 Task: Create a rule from the Routing list, Task moved to a section -> Set Priority in the project AgileGenie , set the section as To-Do and set the priority of the task as  High
Action: Mouse moved to (1297, 117)
Screenshot: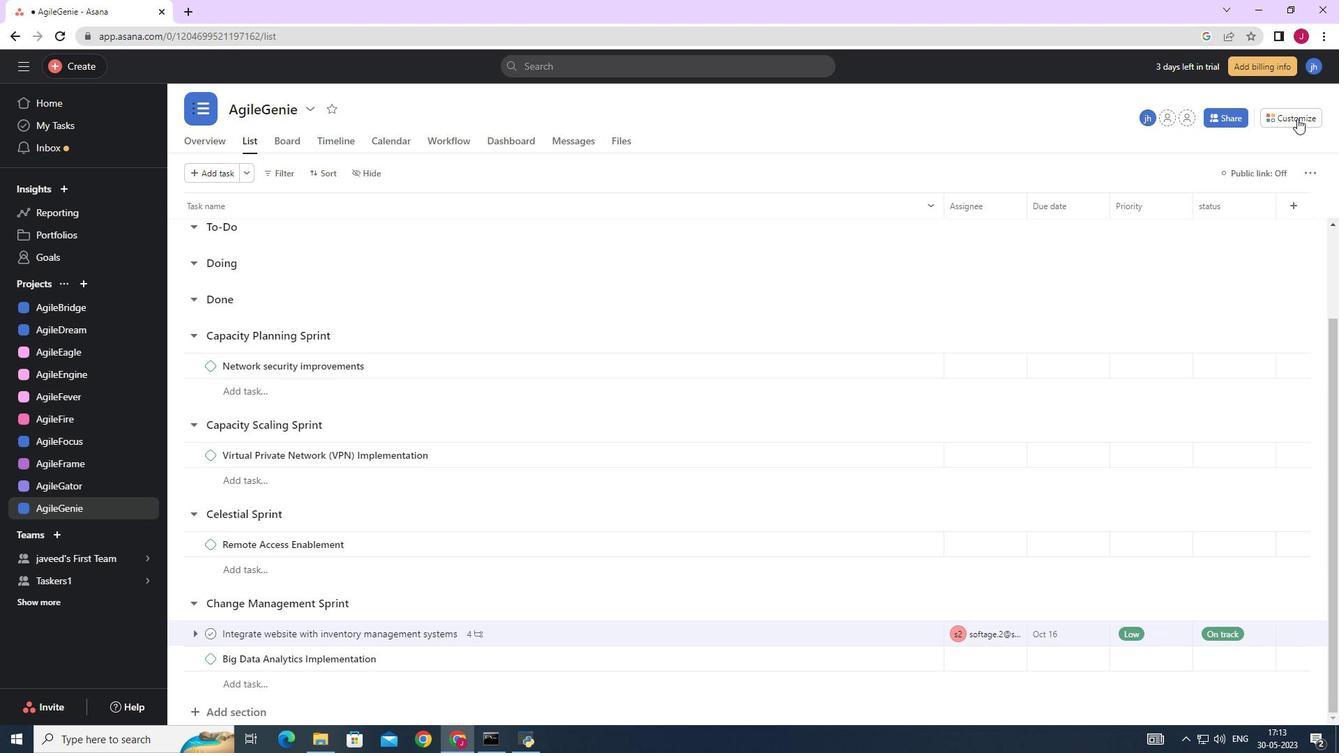 
Action: Mouse pressed left at (1297, 117)
Screenshot: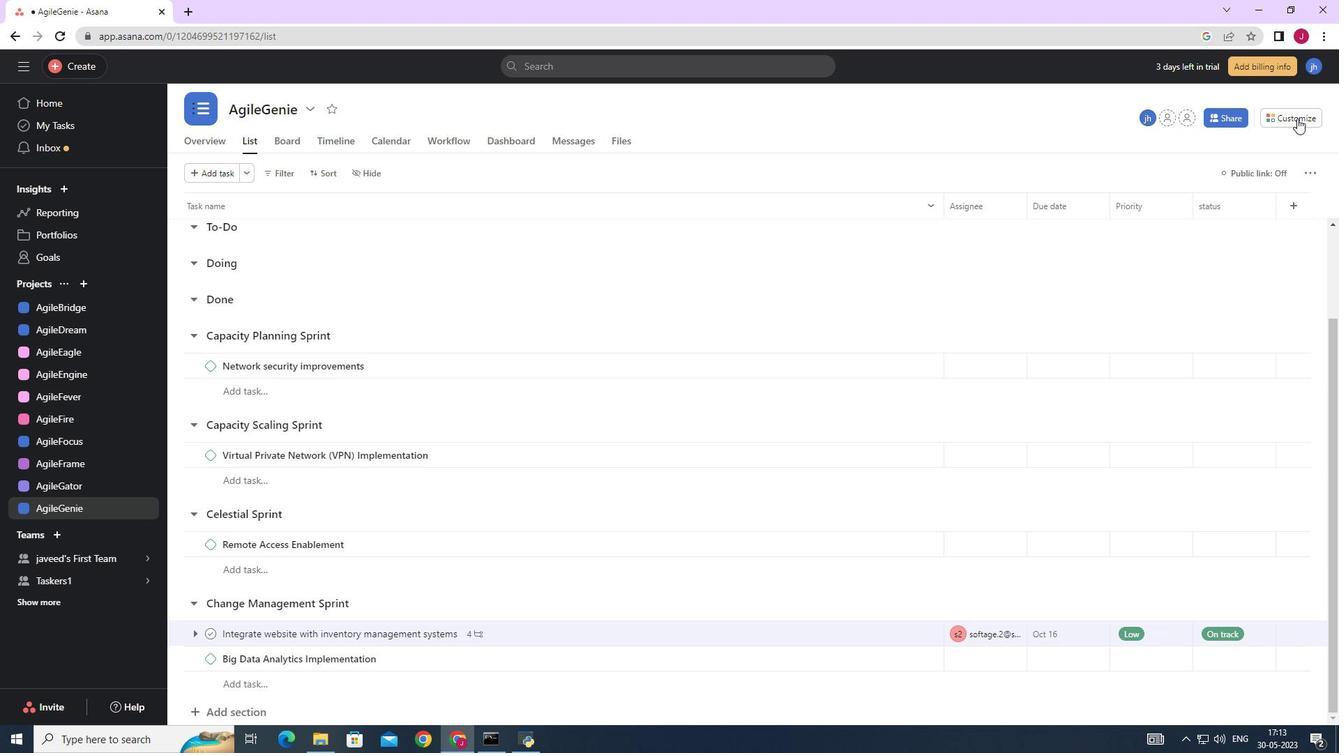 
Action: Mouse moved to (1053, 315)
Screenshot: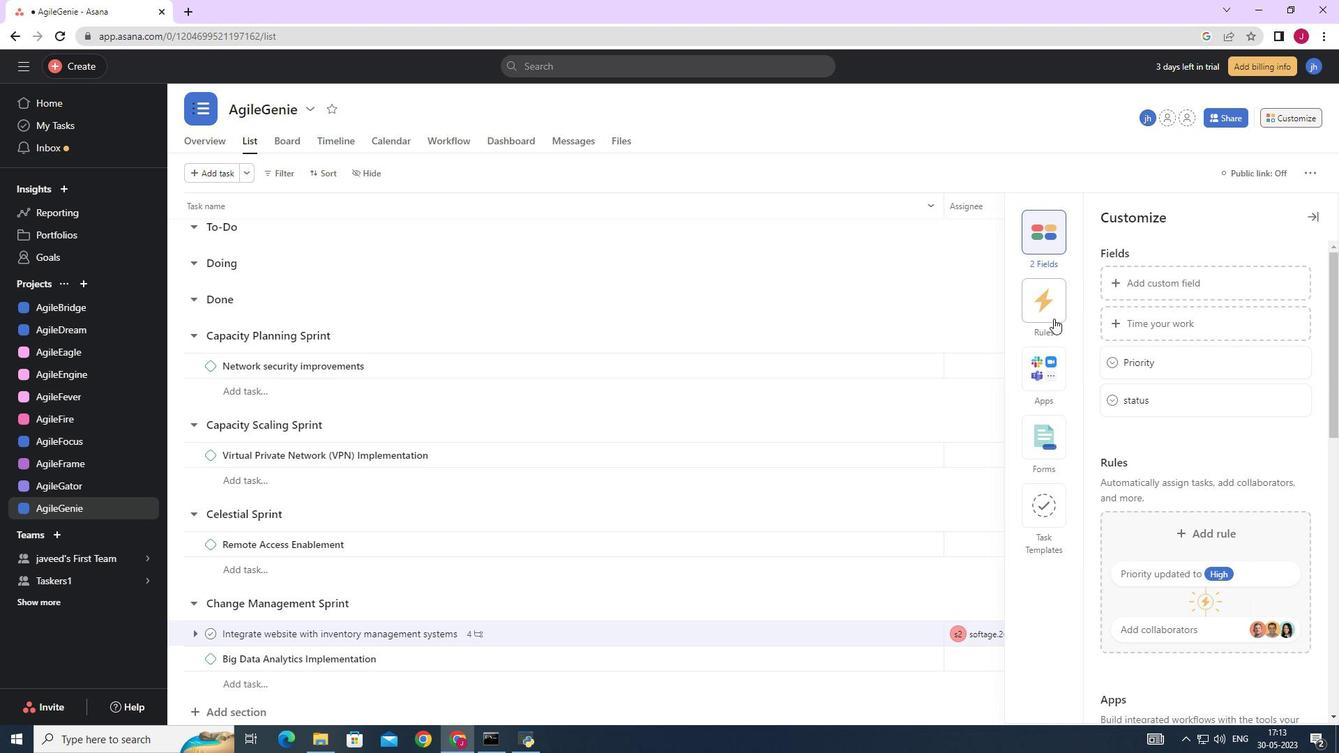 
Action: Mouse pressed left at (1053, 315)
Screenshot: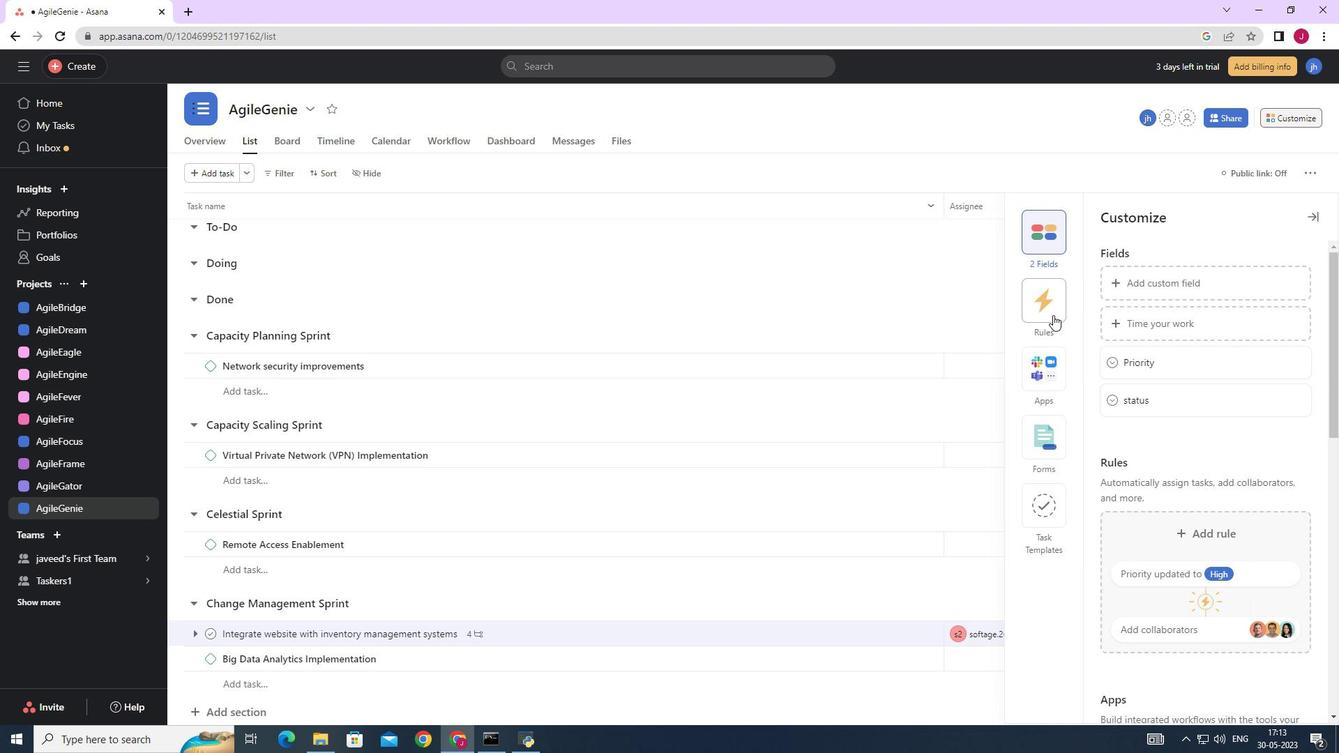 
Action: Mouse moved to (1137, 314)
Screenshot: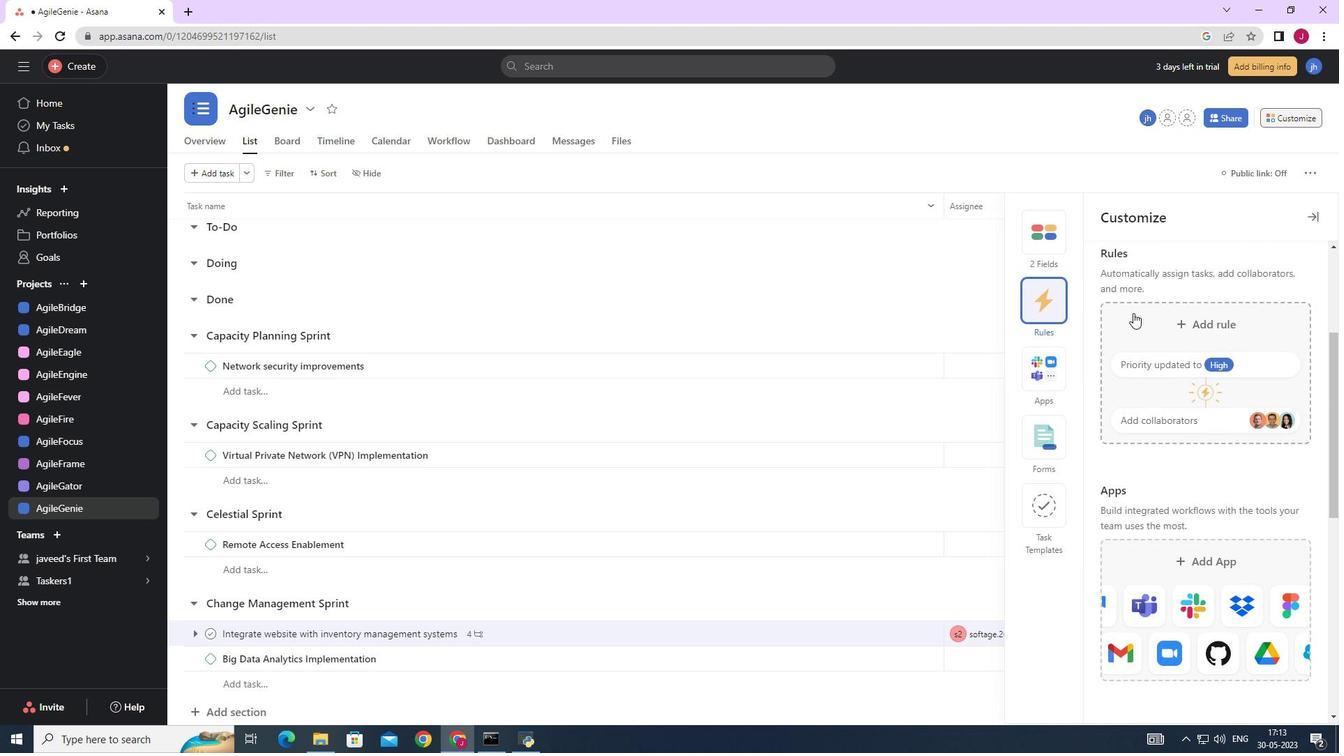 
Action: Mouse pressed left at (1137, 314)
Screenshot: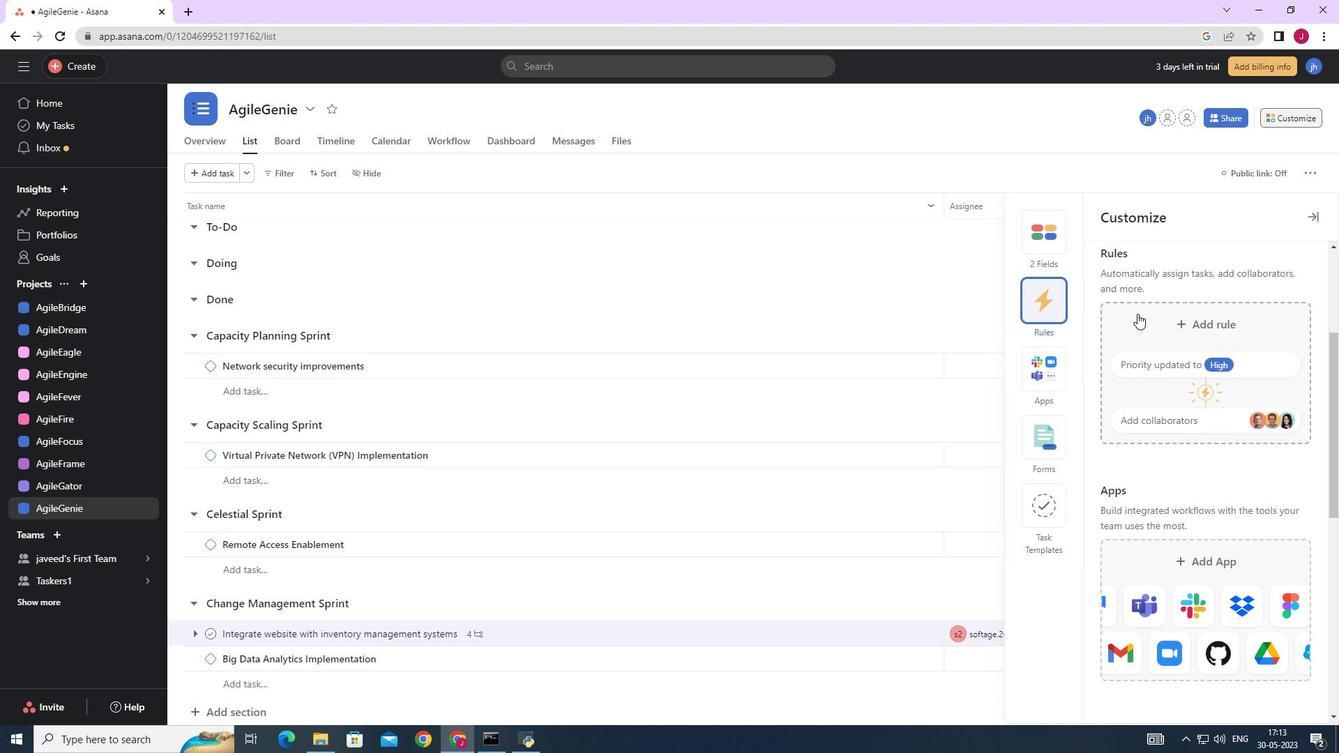 
Action: Mouse moved to (295, 182)
Screenshot: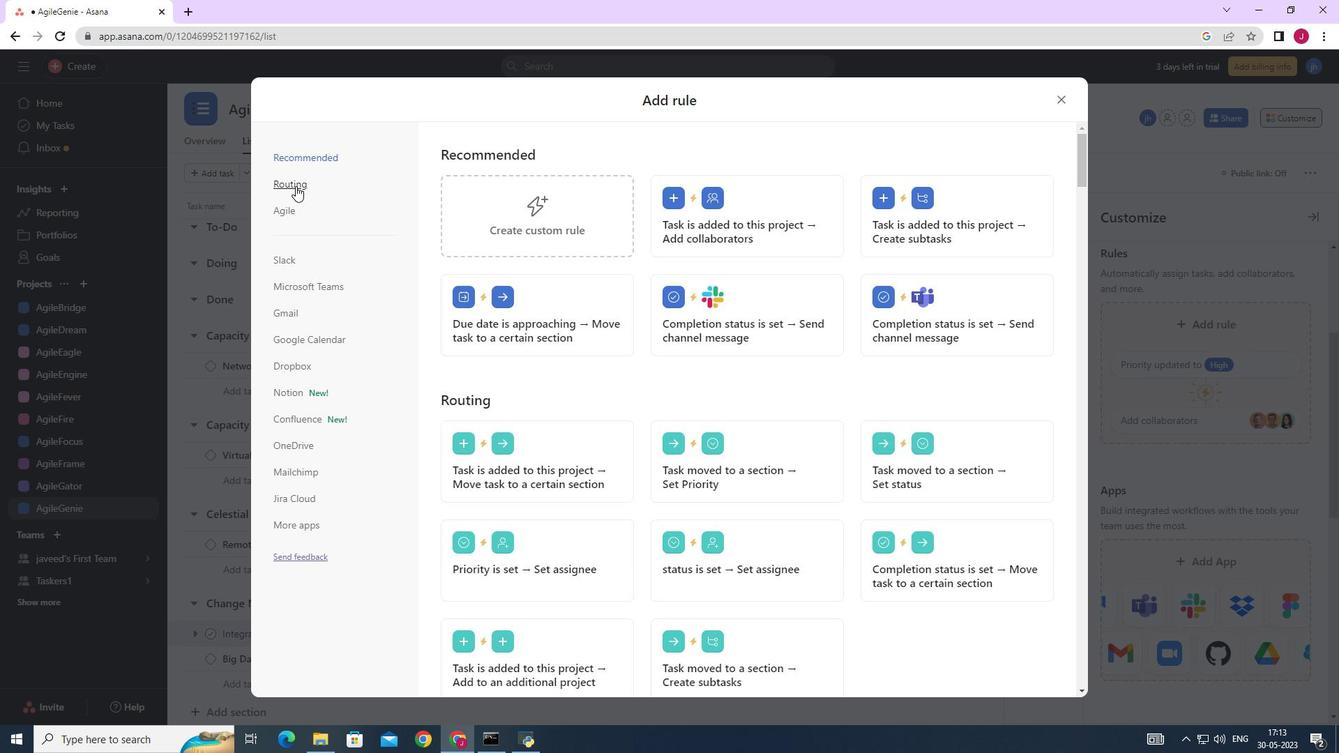 
Action: Mouse pressed left at (295, 182)
Screenshot: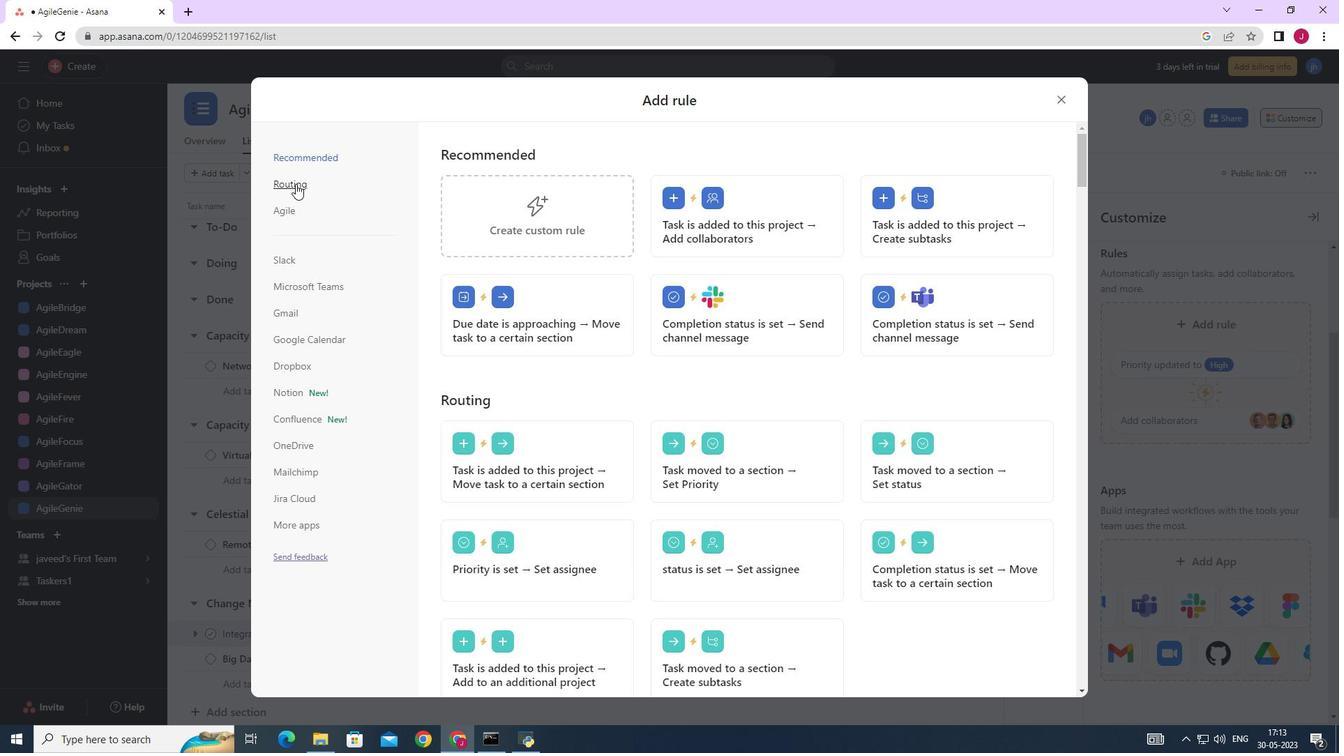 
Action: Mouse moved to (710, 229)
Screenshot: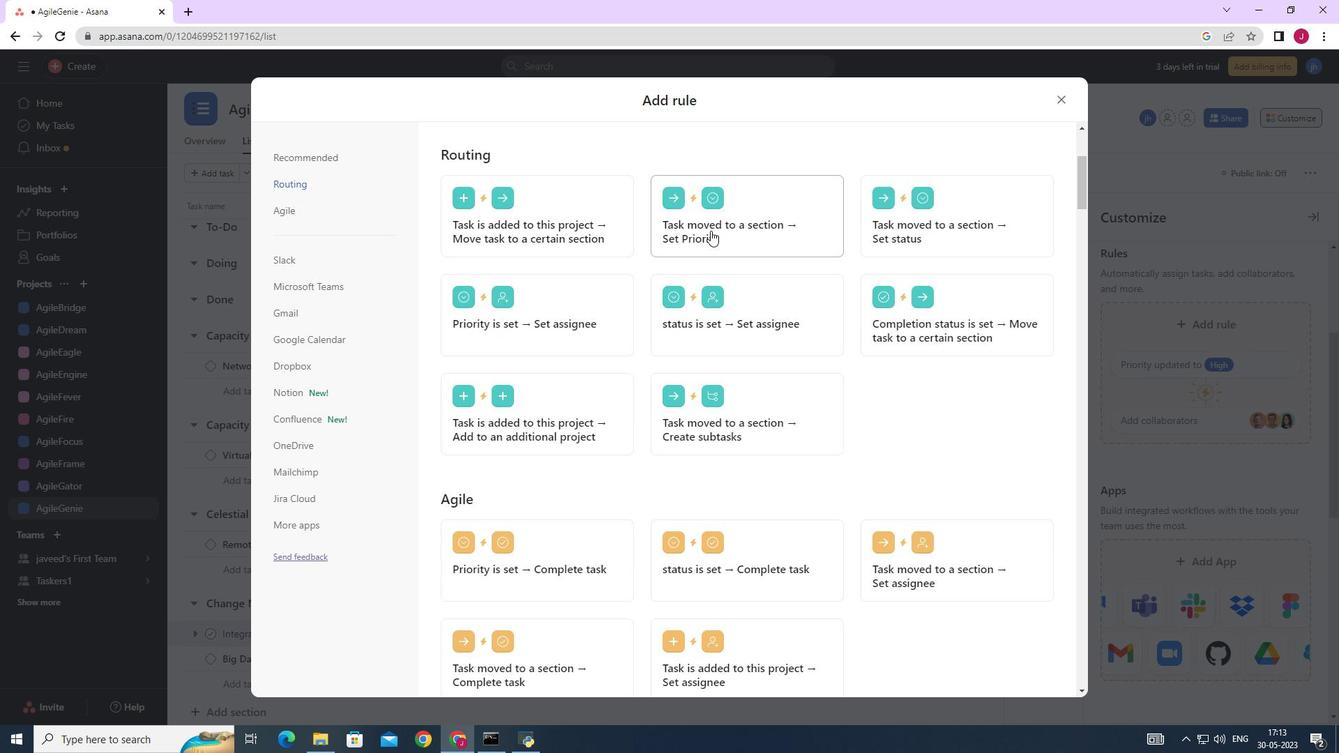 
Action: Mouse pressed left at (710, 229)
Screenshot: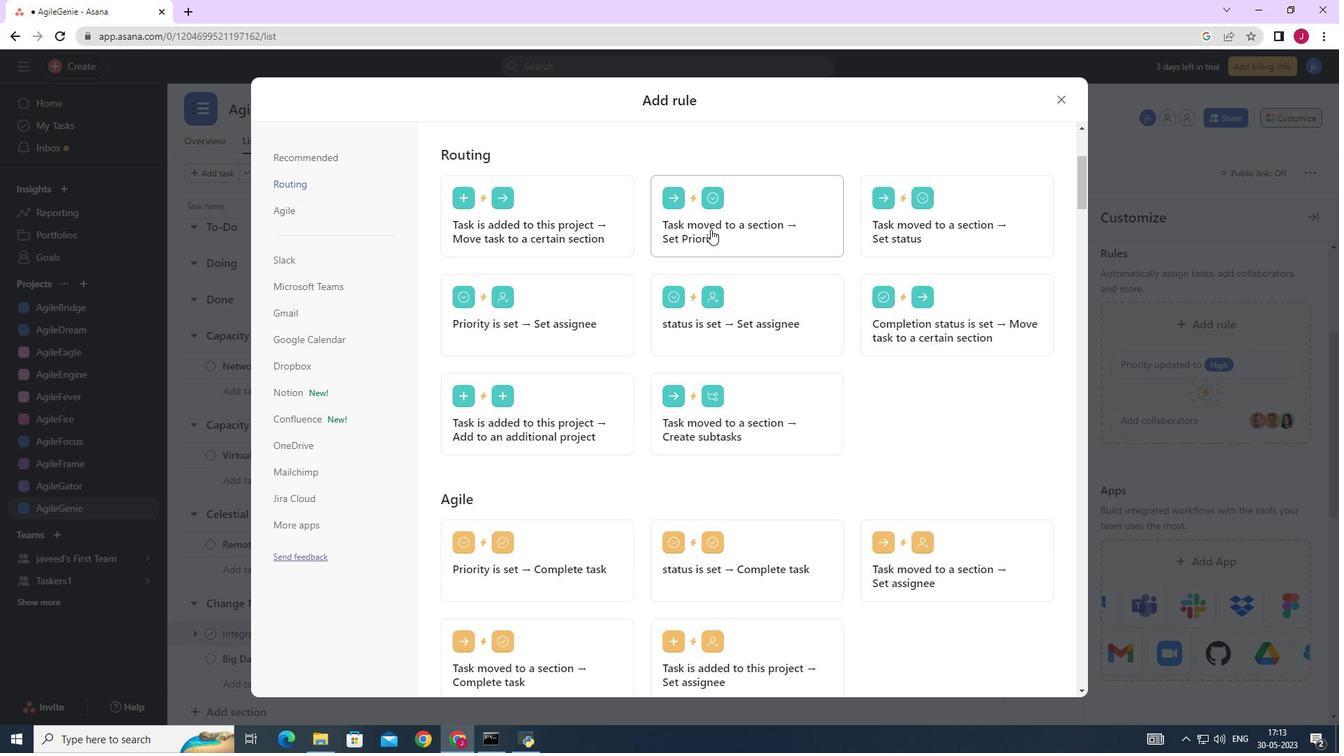 
Action: Mouse moved to (540, 373)
Screenshot: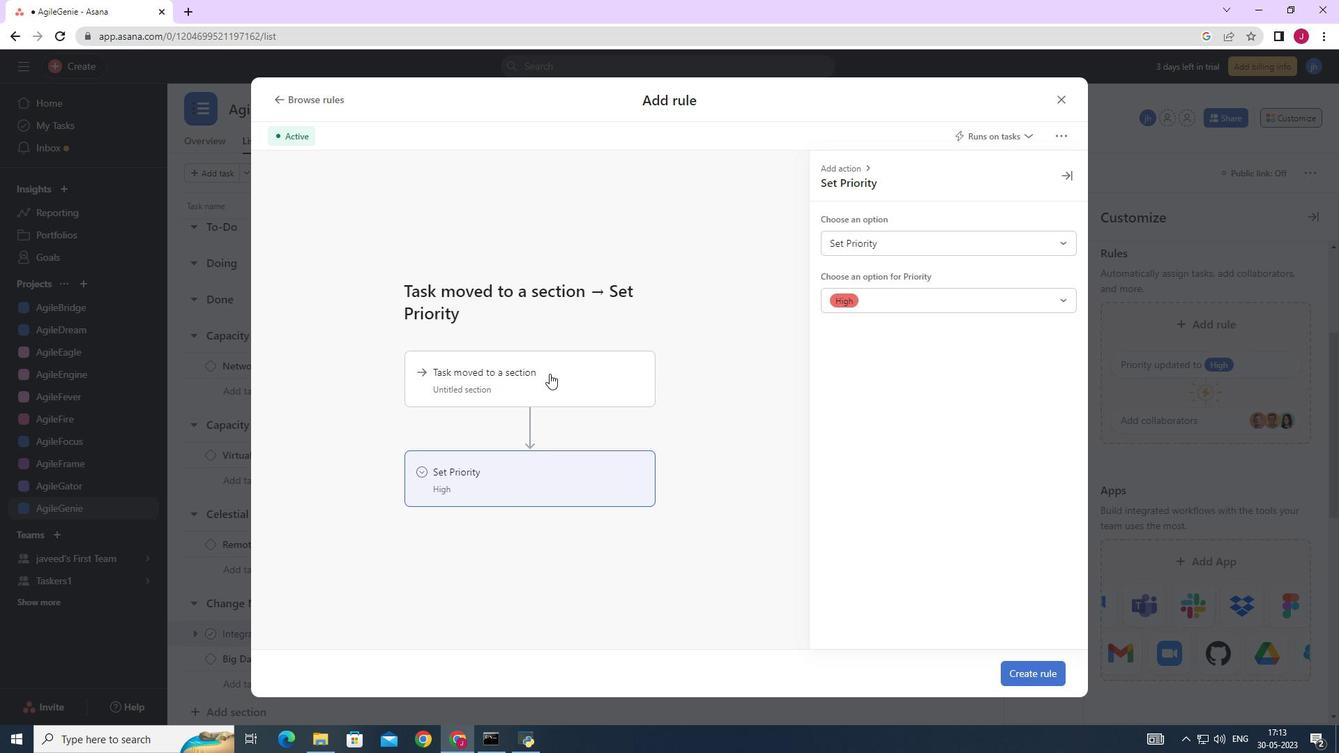 
Action: Mouse pressed left at (540, 373)
Screenshot: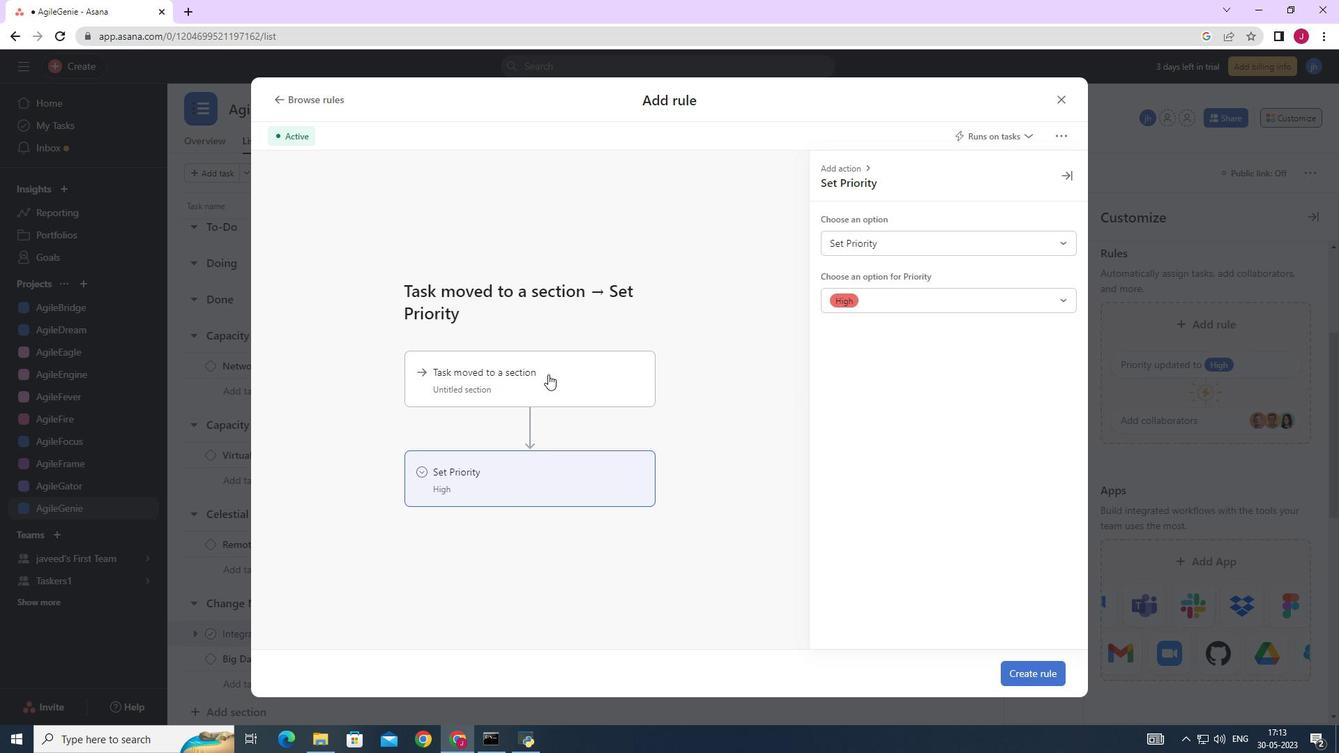 
Action: Mouse moved to (855, 242)
Screenshot: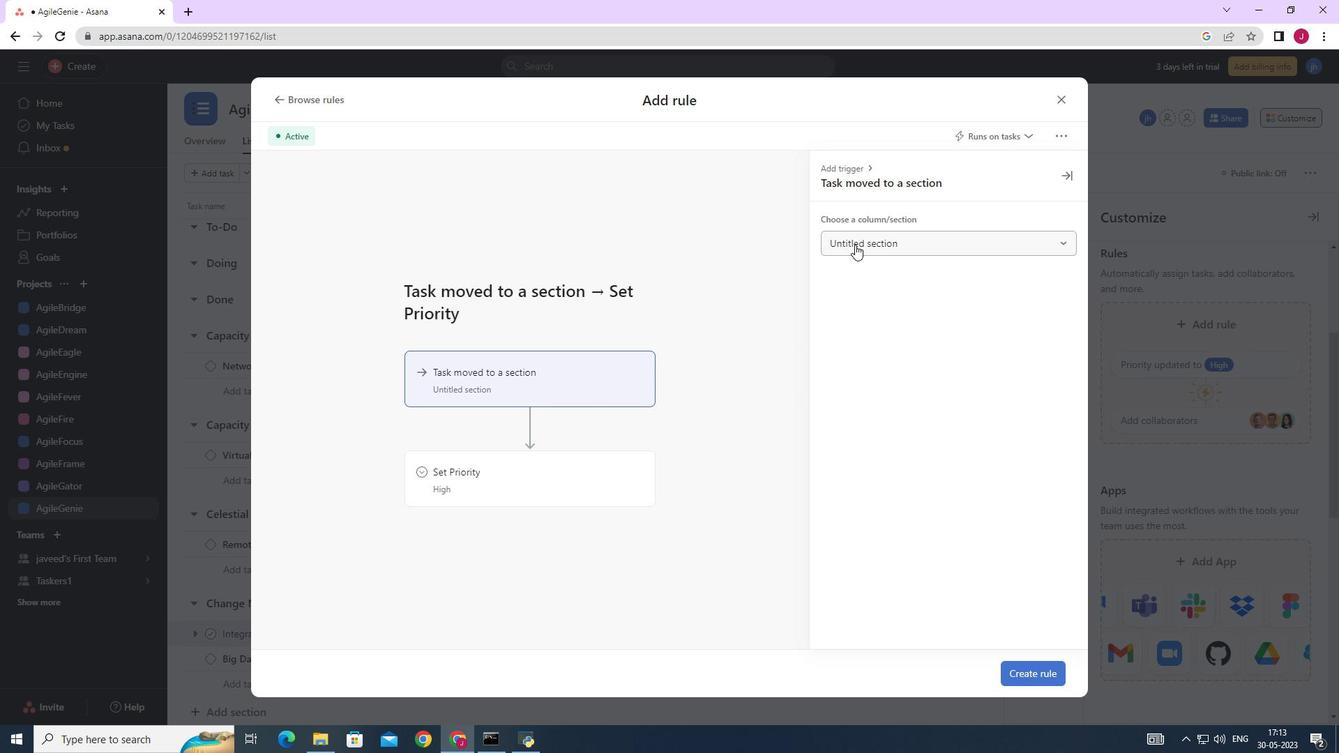 
Action: Mouse pressed left at (855, 242)
Screenshot: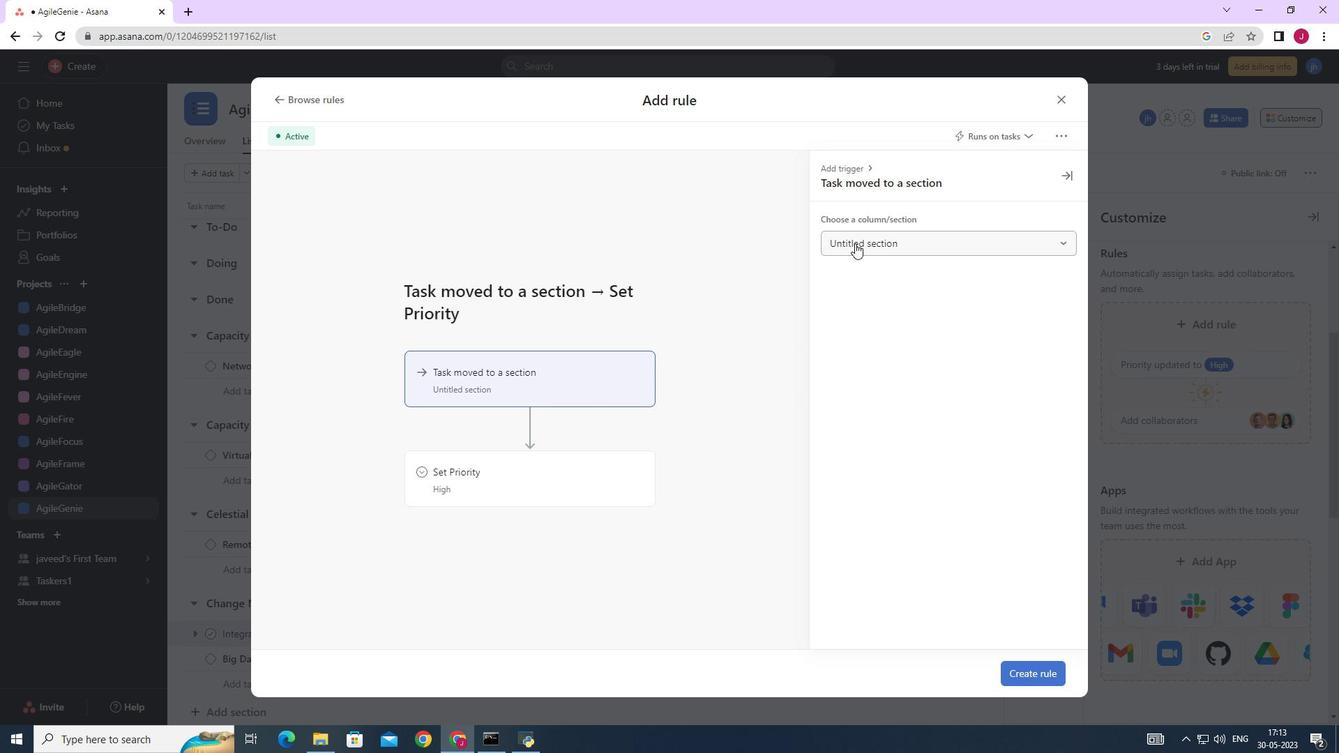 
Action: Mouse moved to (864, 294)
Screenshot: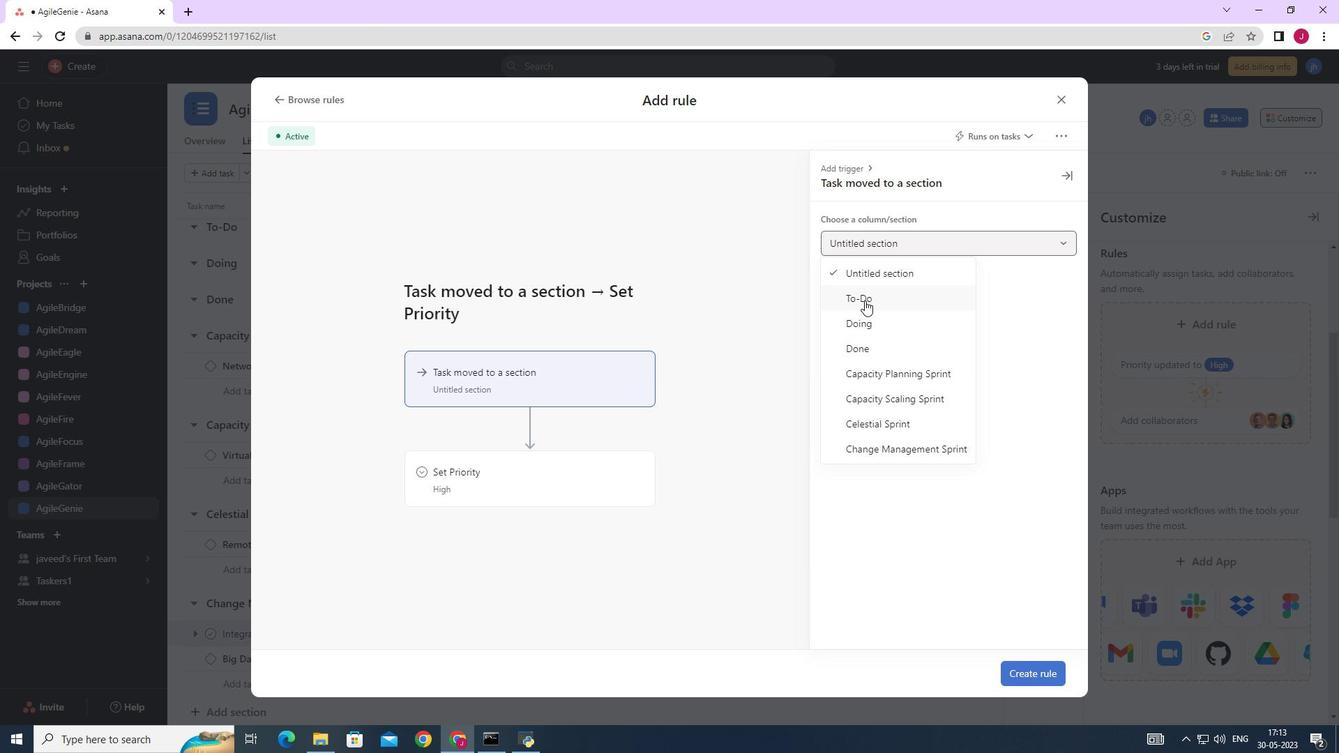
Action: Mouse pressed left at (864, 294)
Screenshot: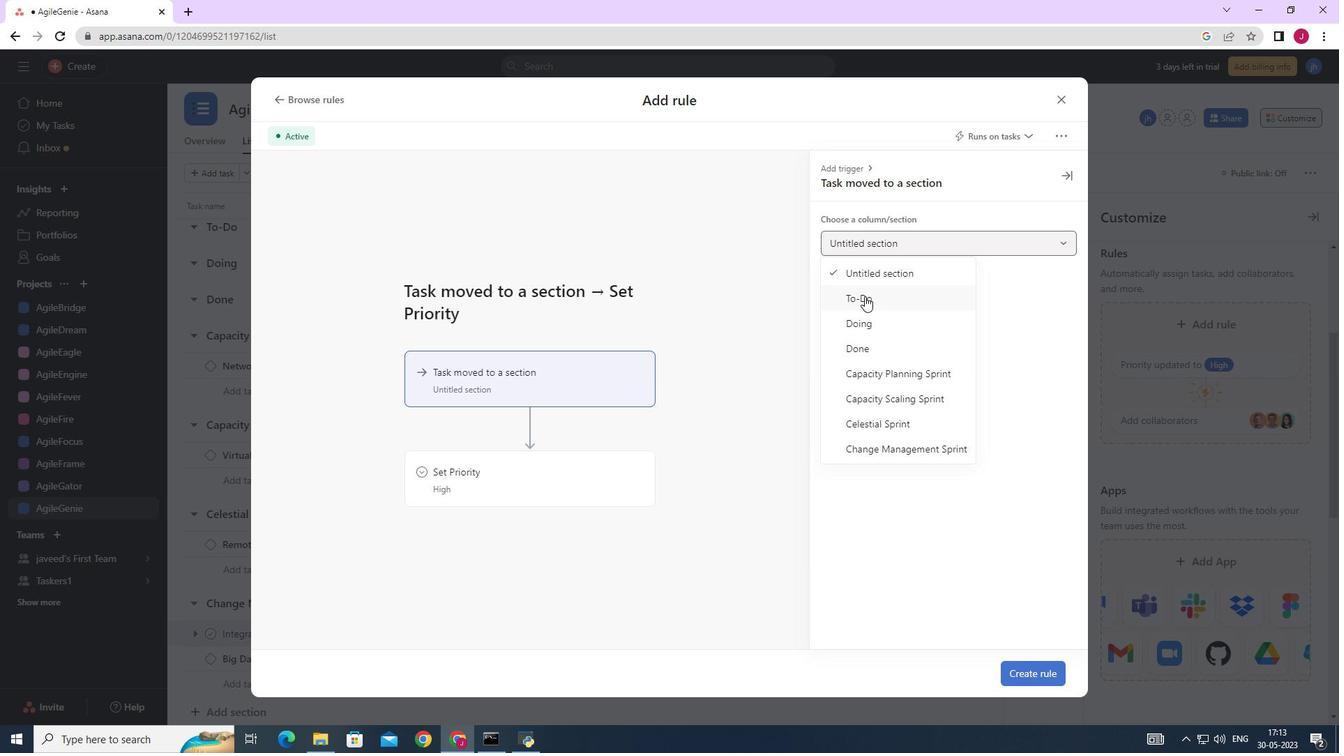 
Action: Mouse moved to (495, 472)
Screenshot: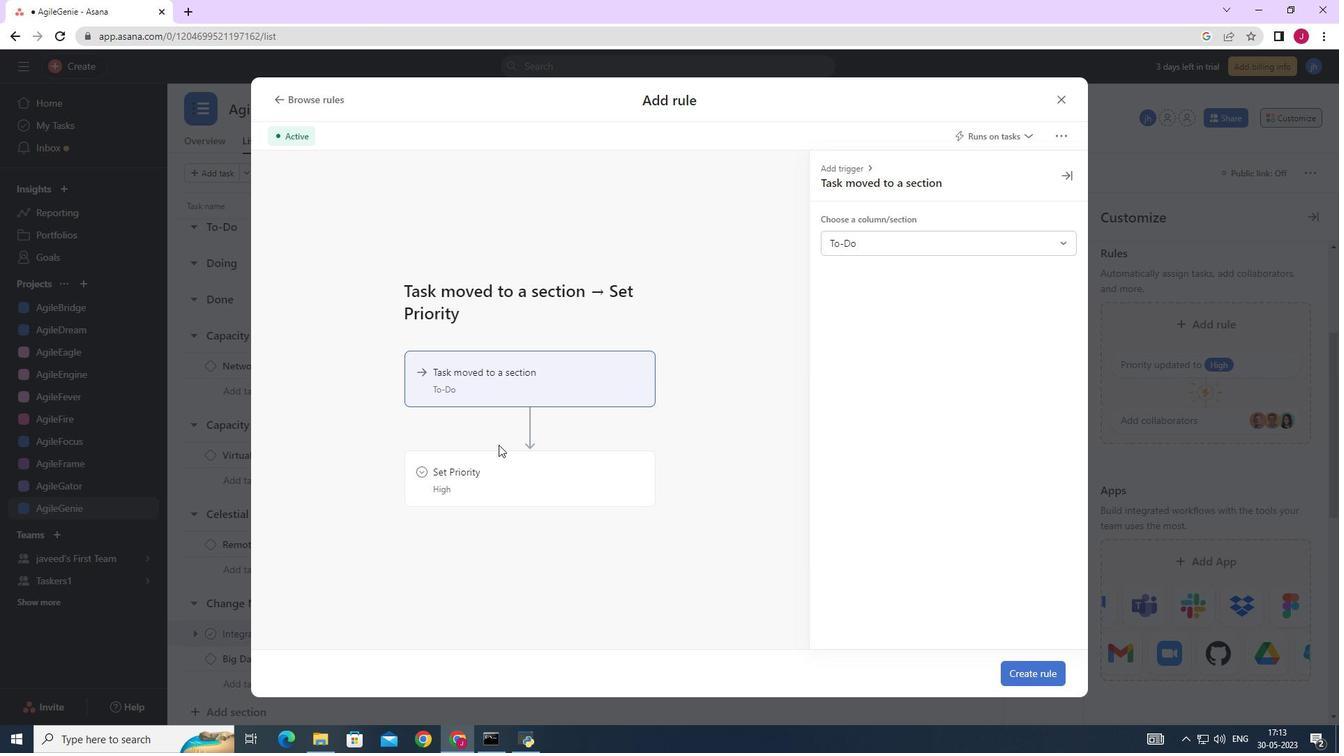 
Action: Mouse pressed left at (495, 472)
Screenshot: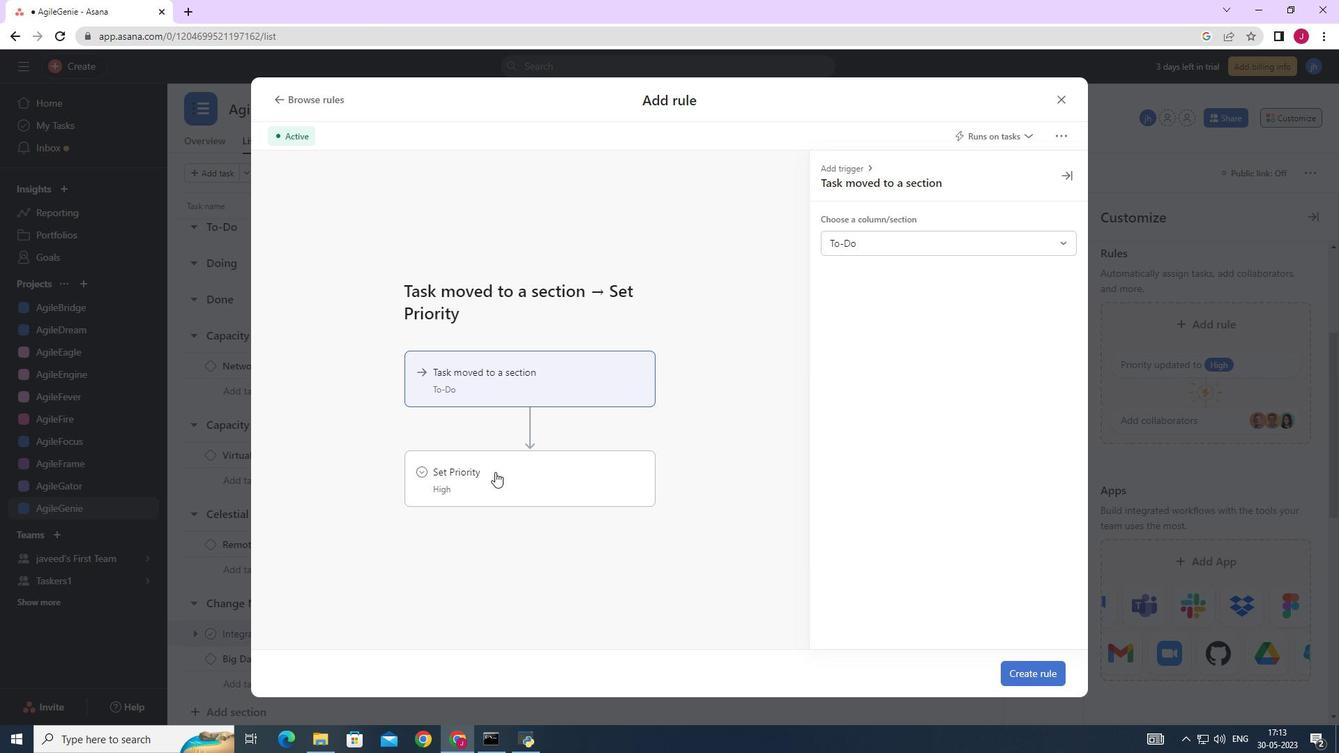 
Action: Mouse moved to (855, 237)
Screenshot: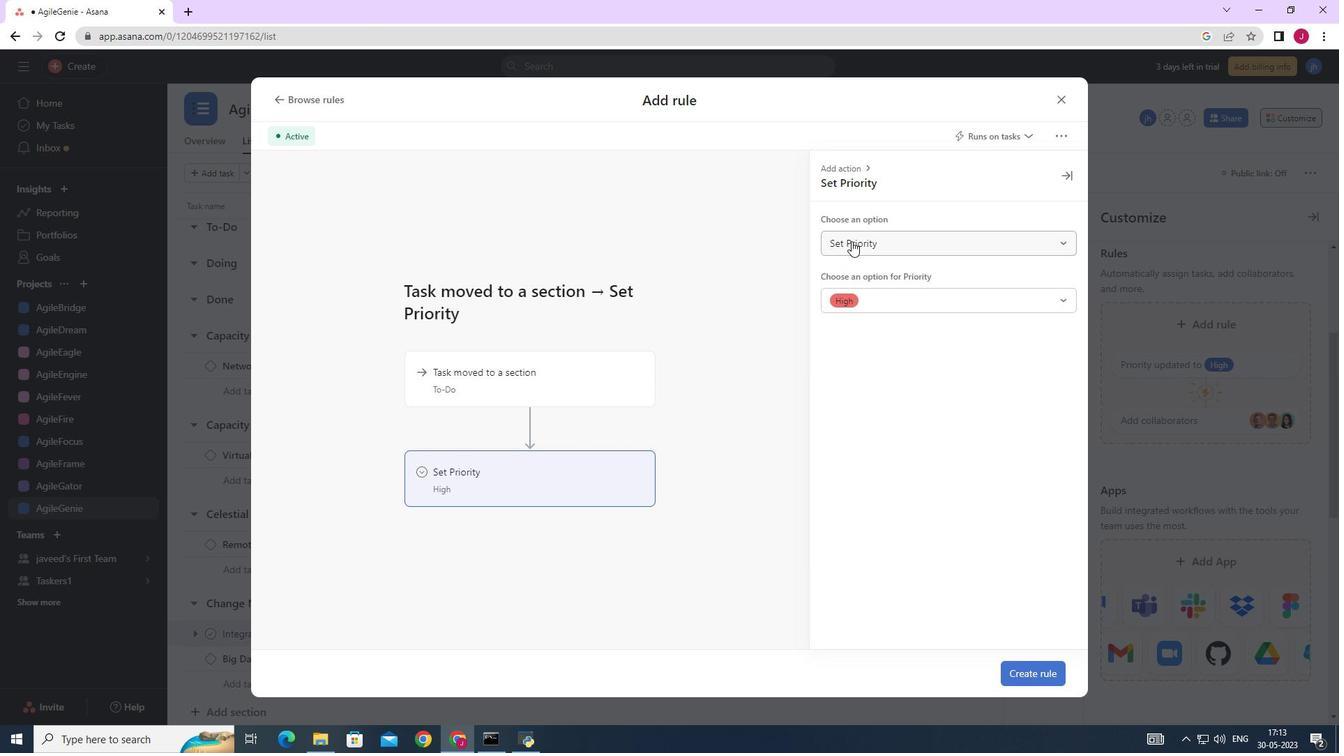 
Action: Mouse pressed left at (855, 237)
Screenshot: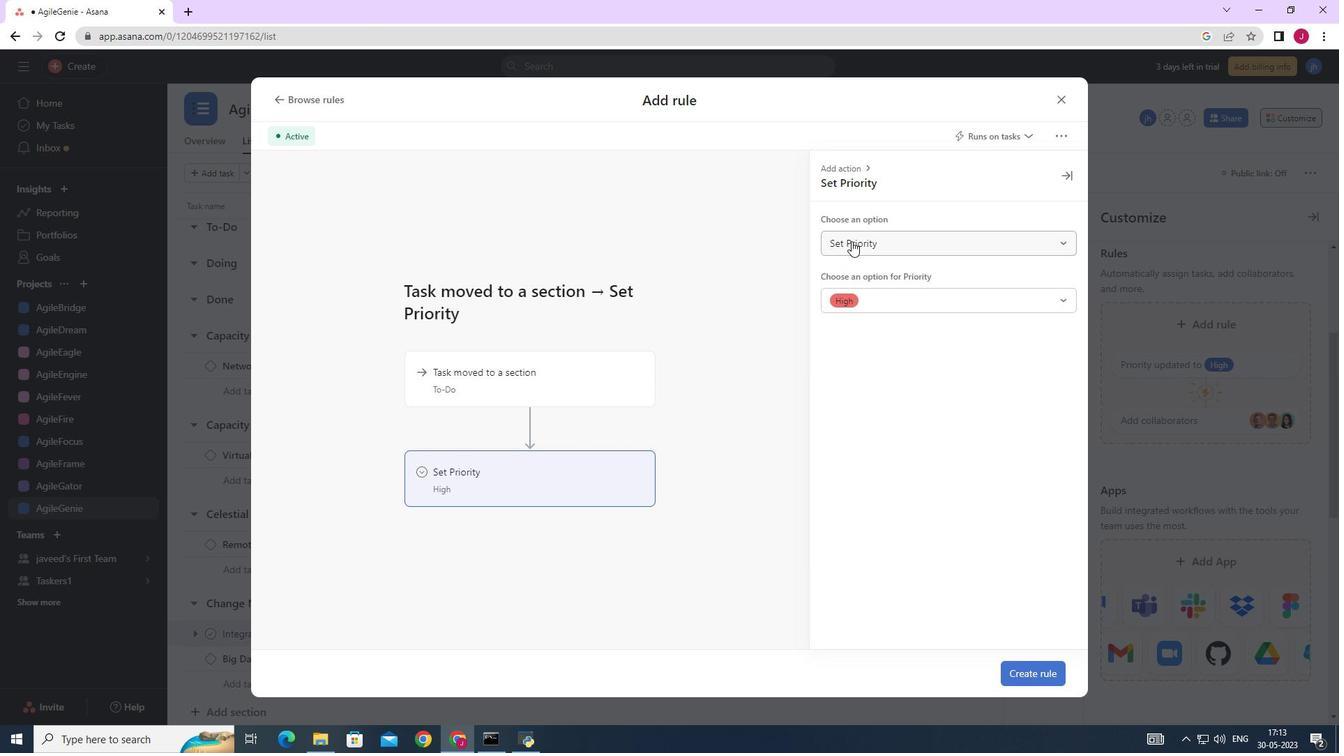 
Action: Mouse moved to (866, 272)
Screenshot: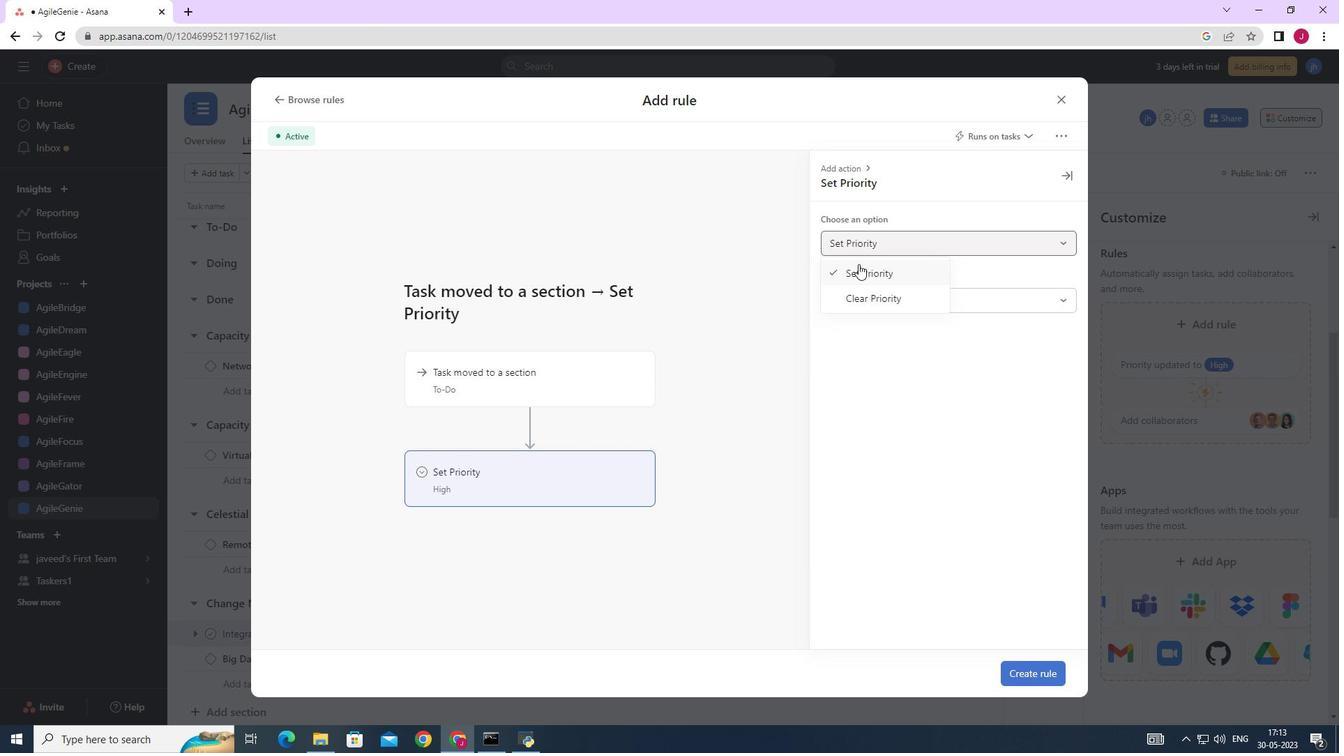 
Action: Mouse pressed left at (866, 272)
Screenshot: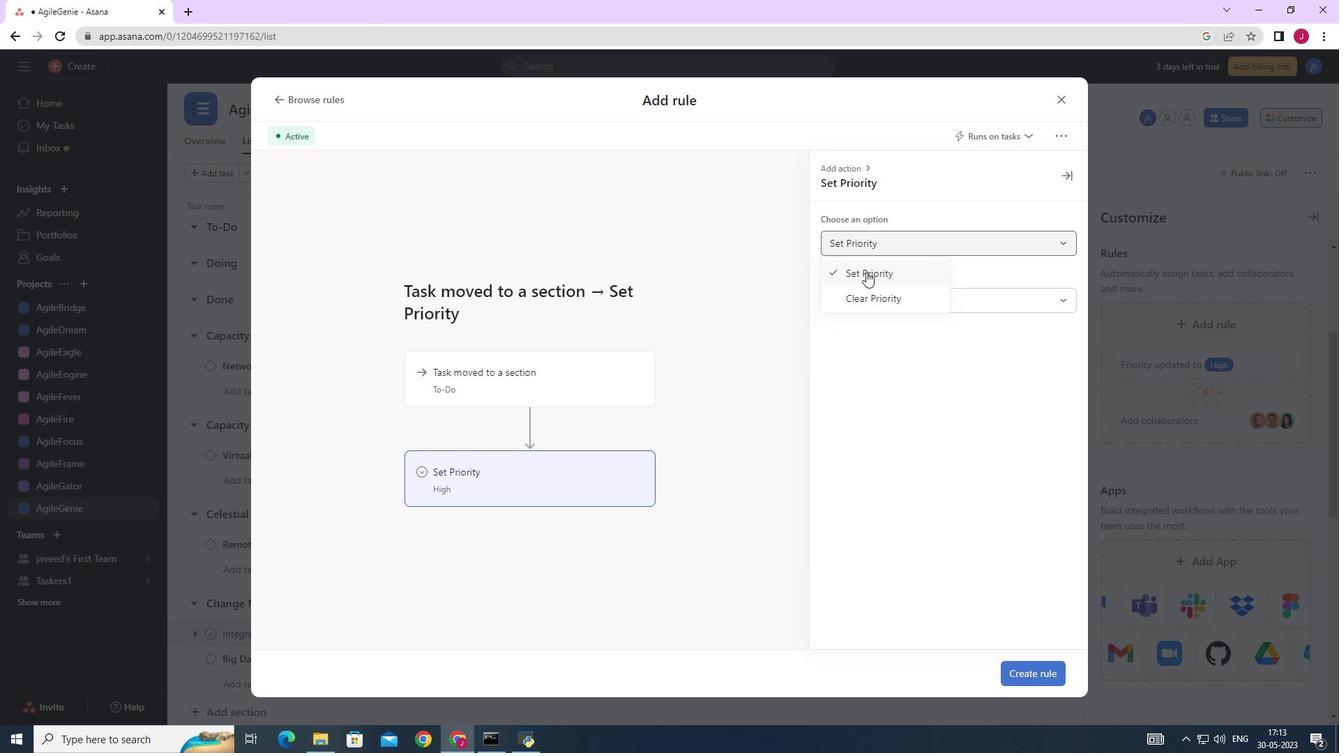 
Action: Mouse moved to (1021, 678)
Screenshot: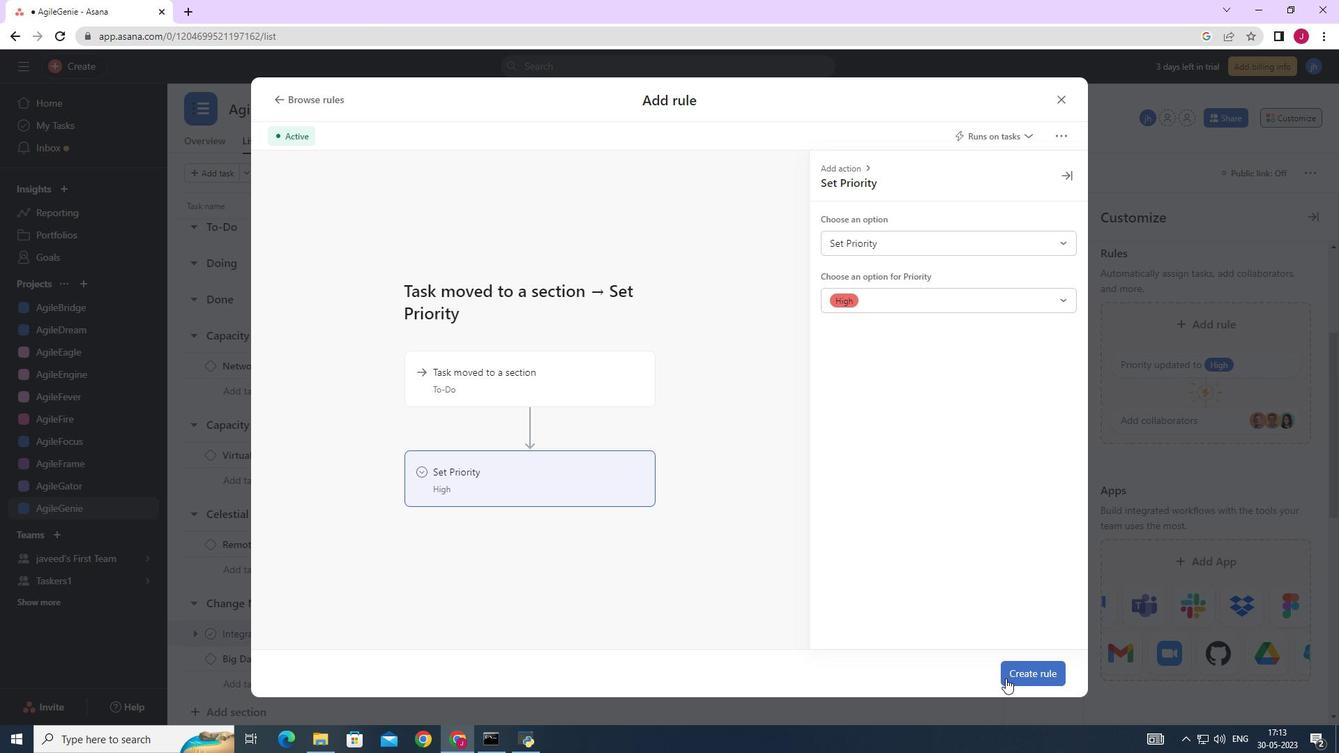 
Action: Mouse pressed left at (1021, 678)
Screenshot: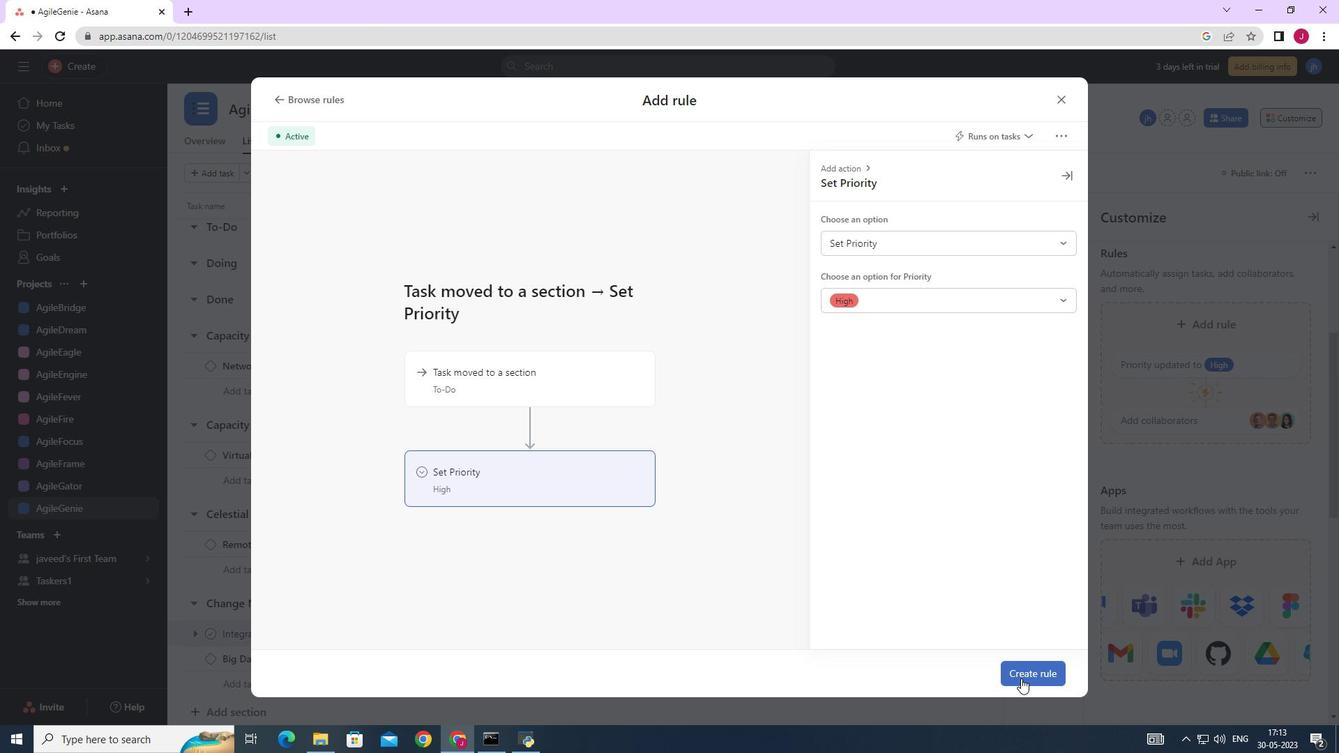 
Action: Mouse moved to (912, 539)
Screenshot: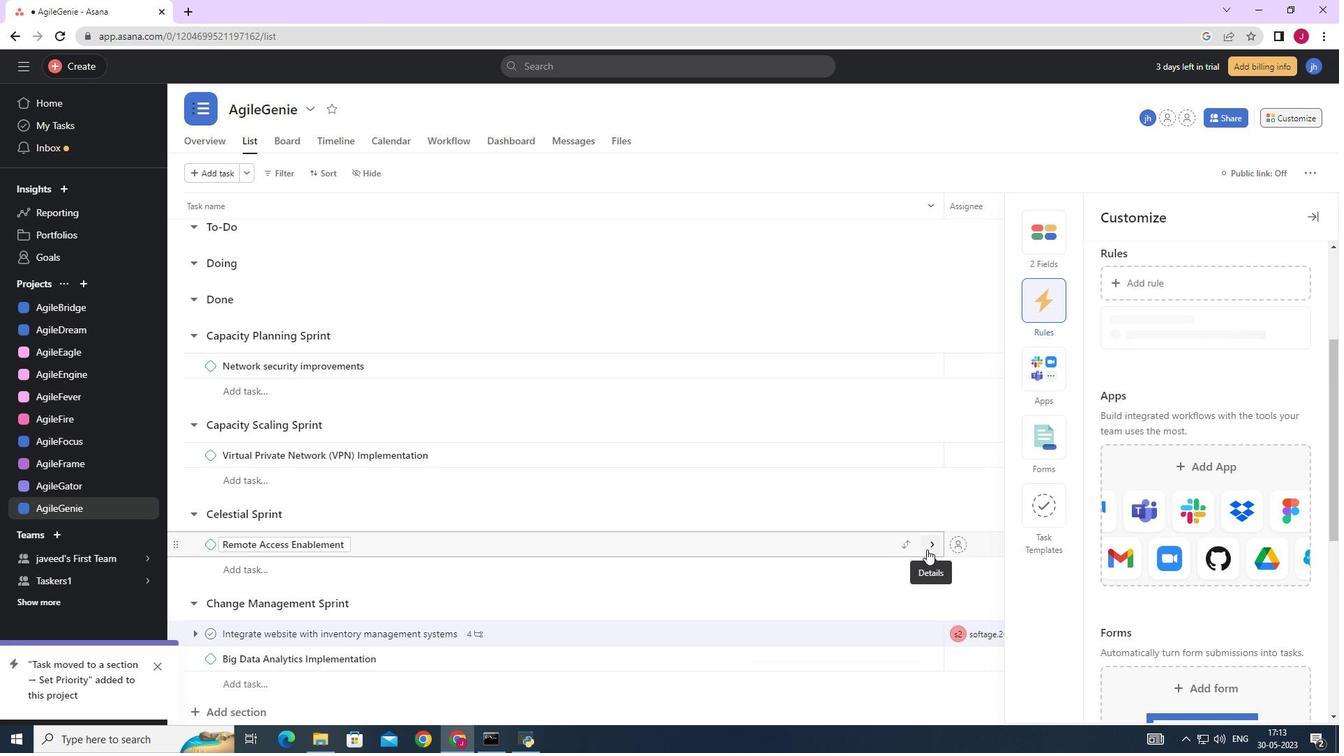 
